 Task: Create a rule from the Routing list, Task moved to a section -> Set Priority in the project TransTech , set the section as Done clear the priority.
Action: Mouse moved to (59, 354)
Screenshot: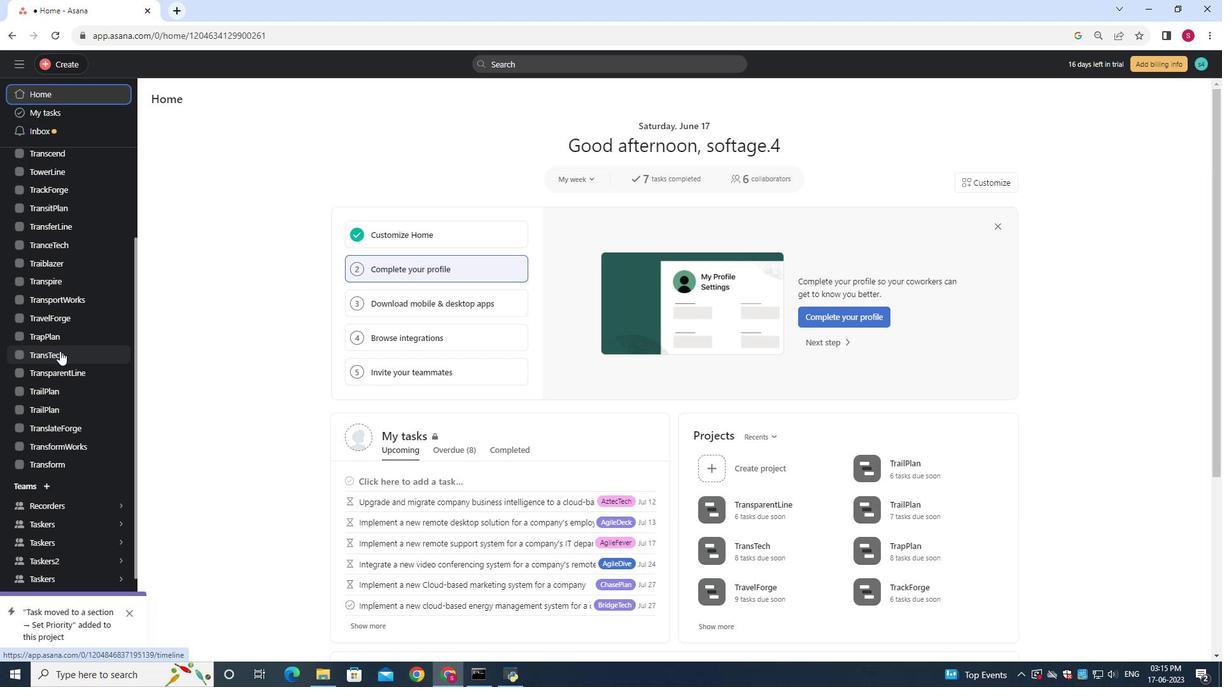 
Action: Mouse pressed left at (59, 354)
Screenshot: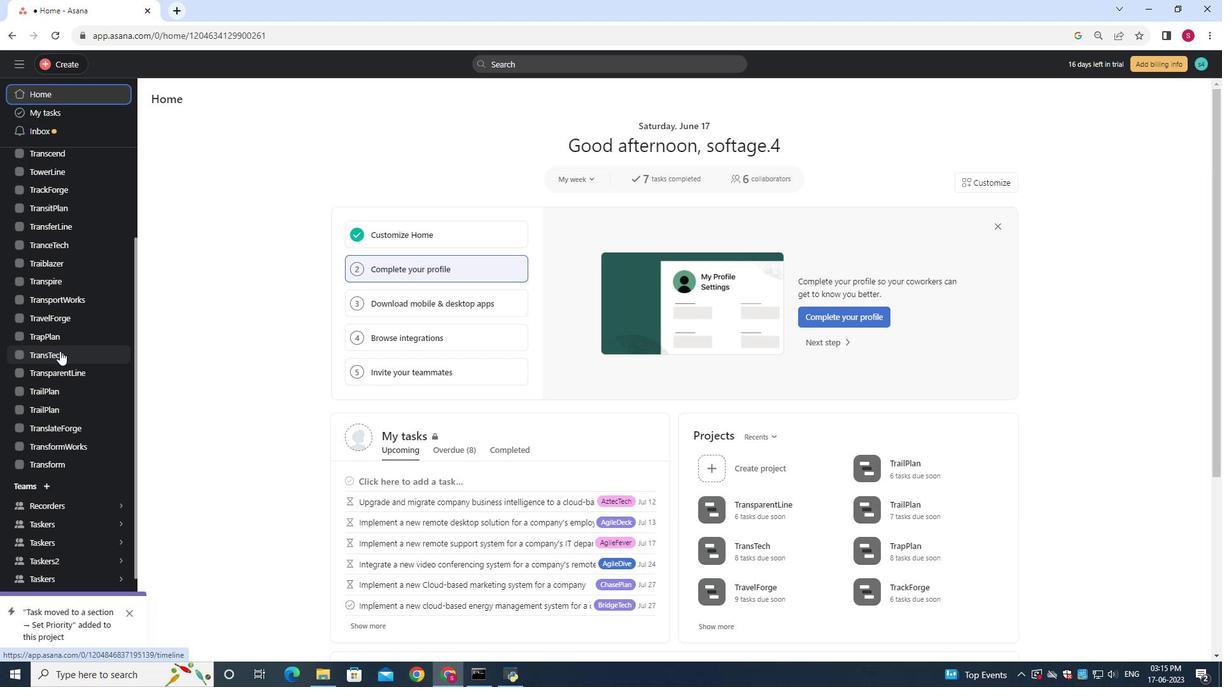 
Action: Mouse moved to (1184, 107)
Screenshot: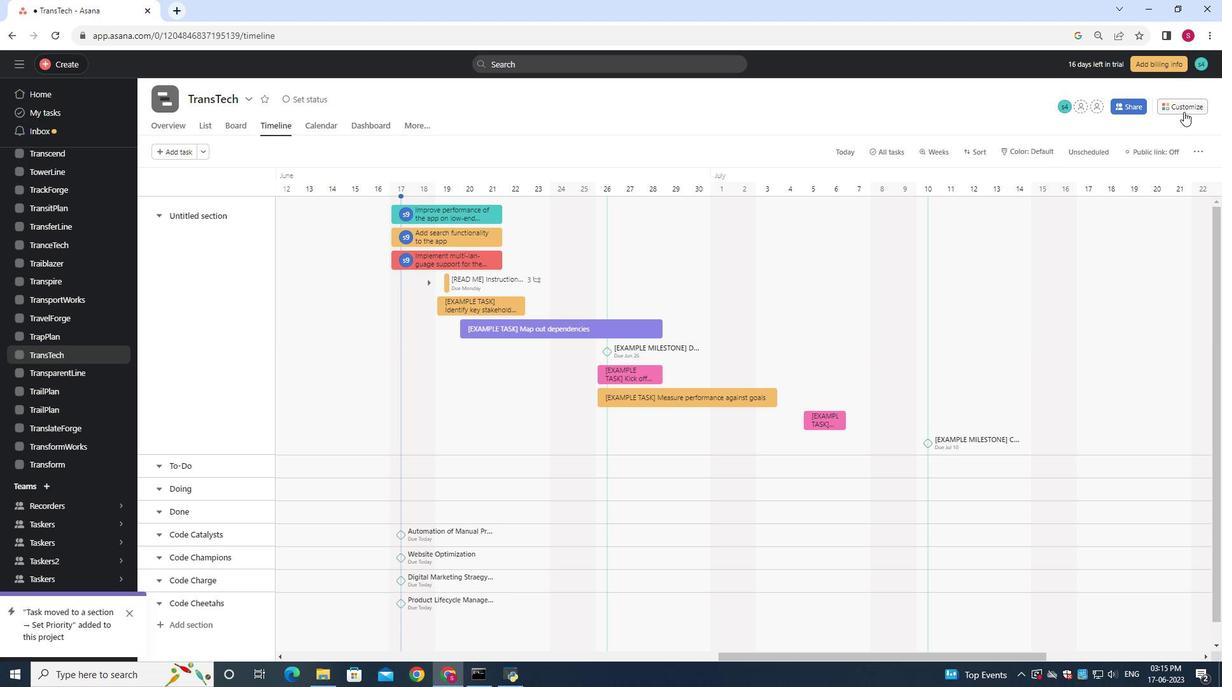 
Action: Mouse pressed left at (1184, 107)
Screenshot: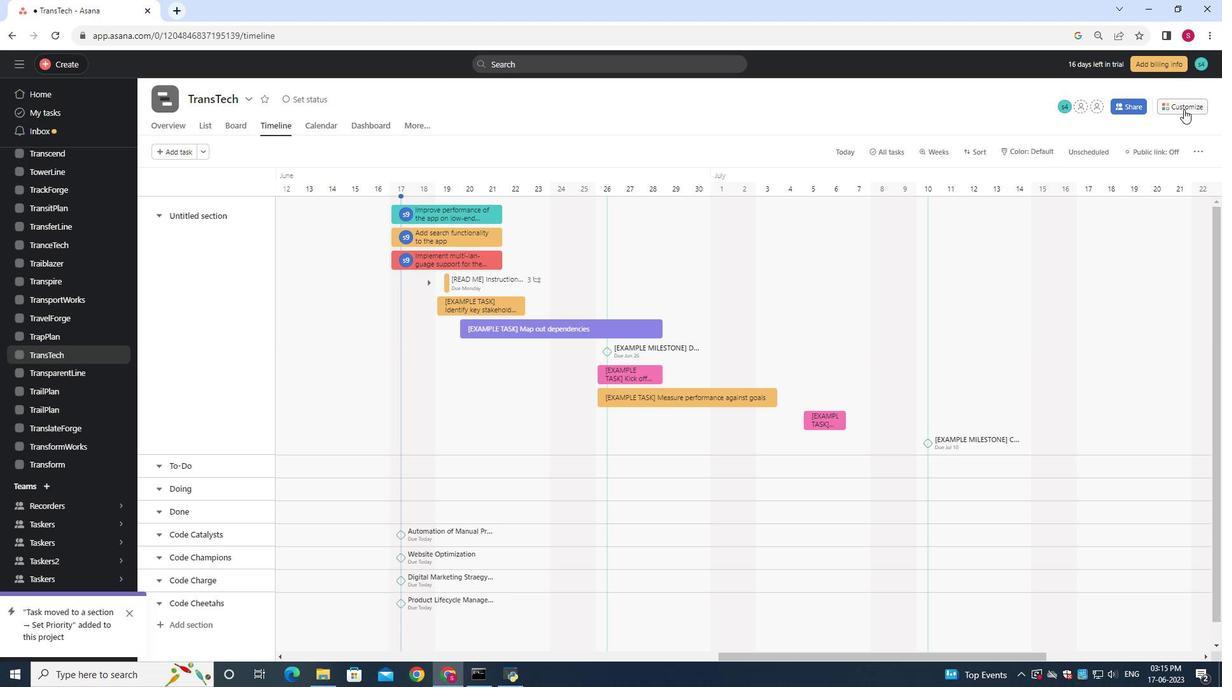 
Action: Mouse moved to (970, 294)
Screenshot: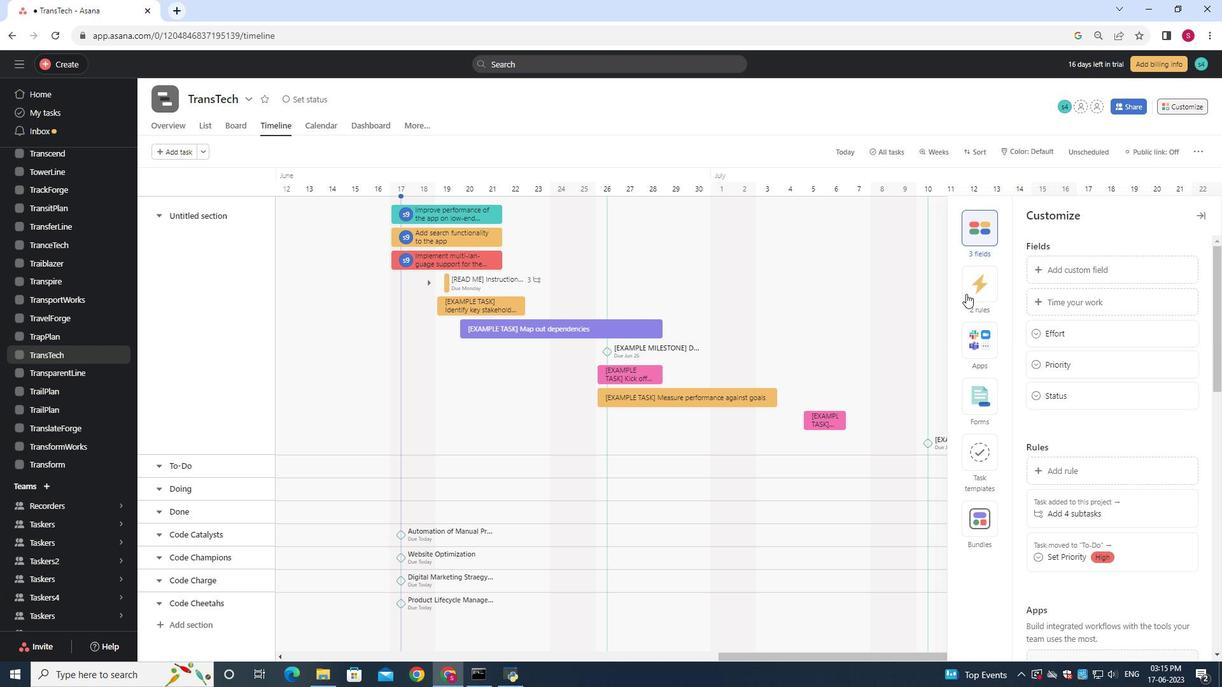
Action: Mouse pressed left at (970, 294)
Screenshot: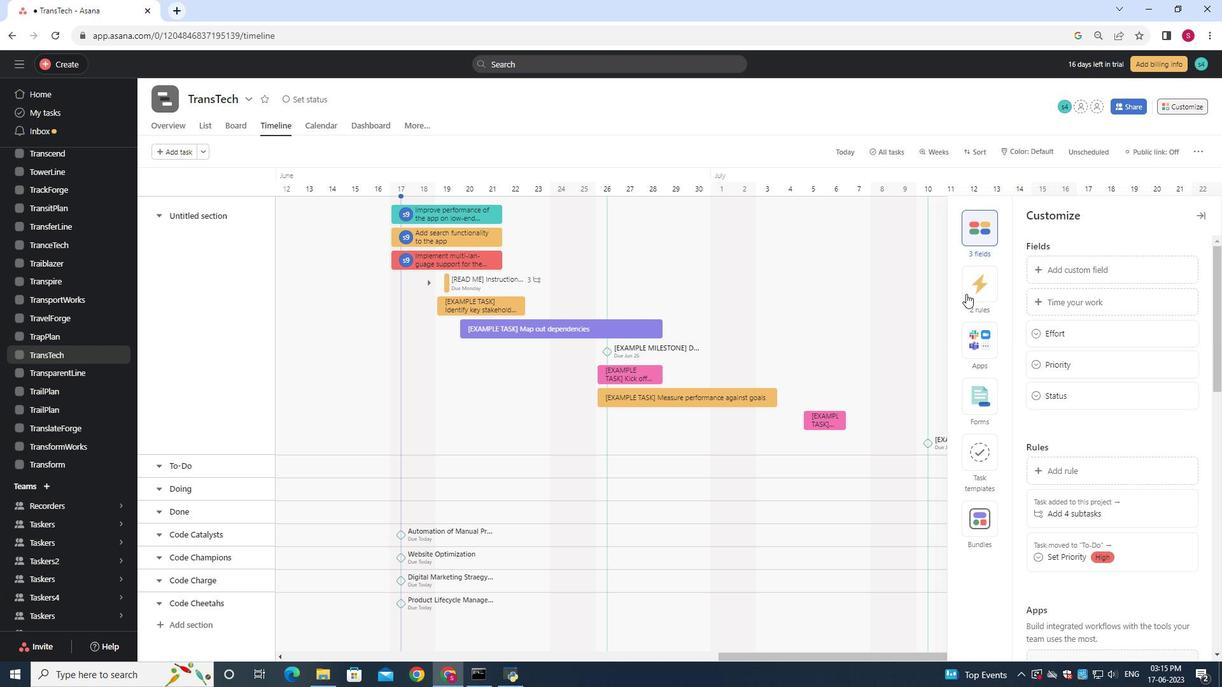 
Action: Mouse moved to (1076, 271)
Screenshot: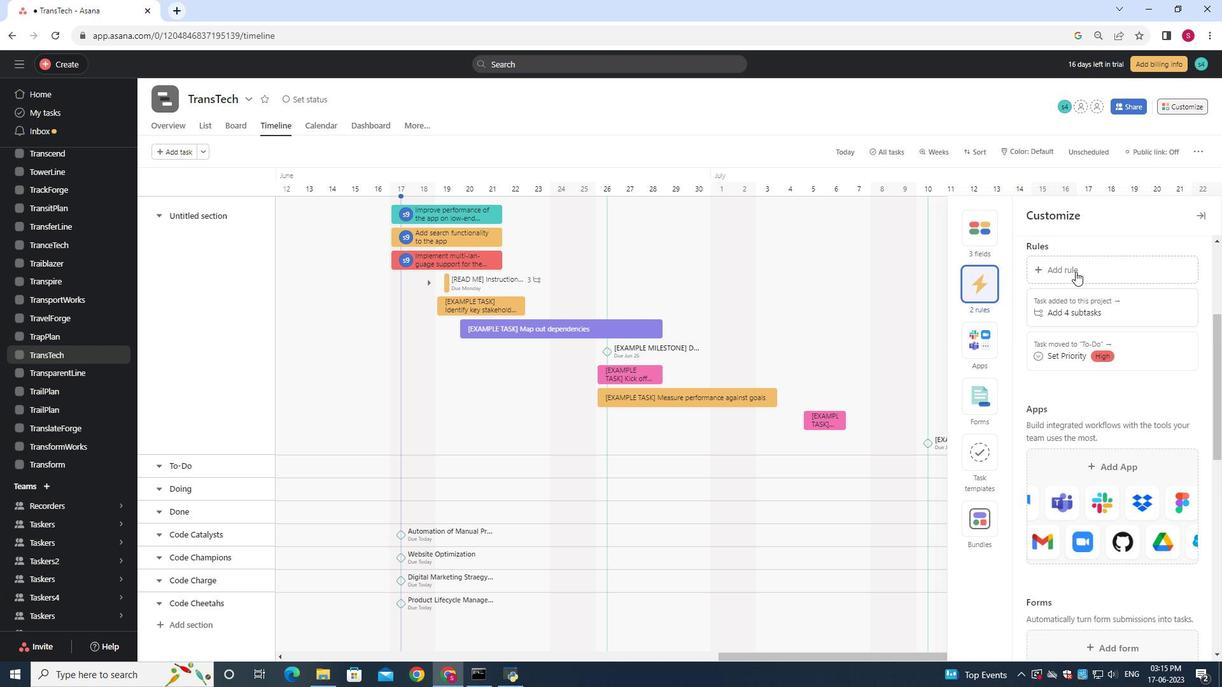 
Action: Mouse pressed left at (1076, 271)
Screenshot: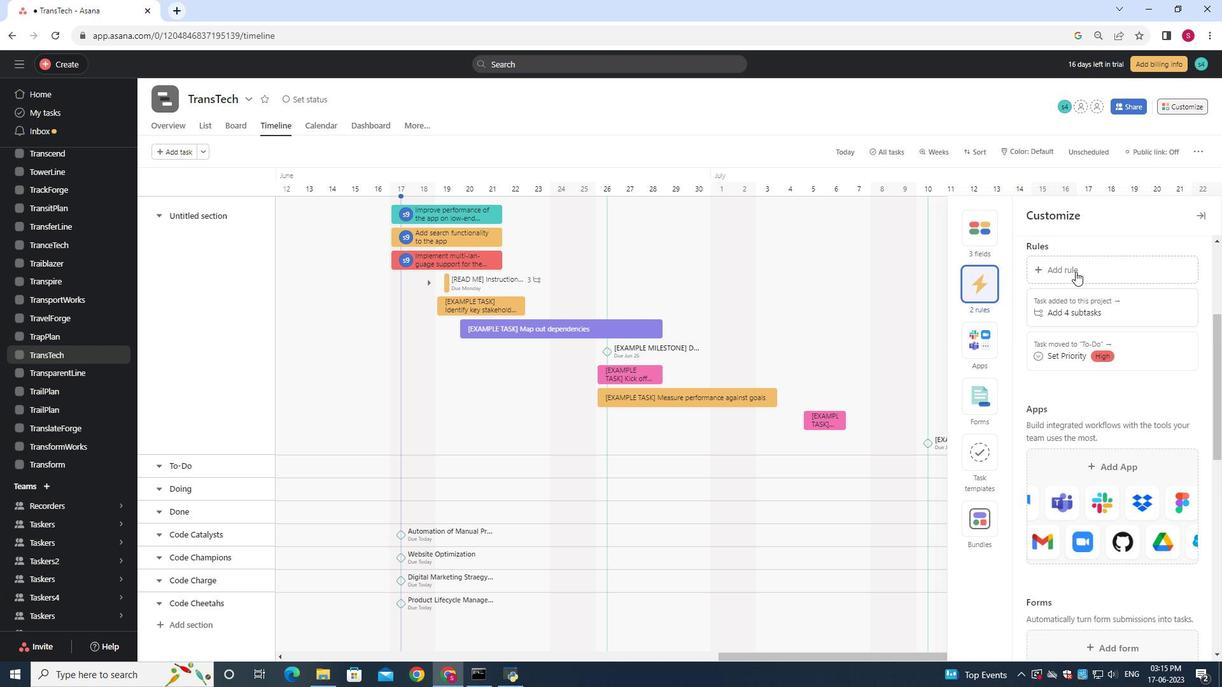 
Action: Mouse moved to (308, 163)
Screenshot: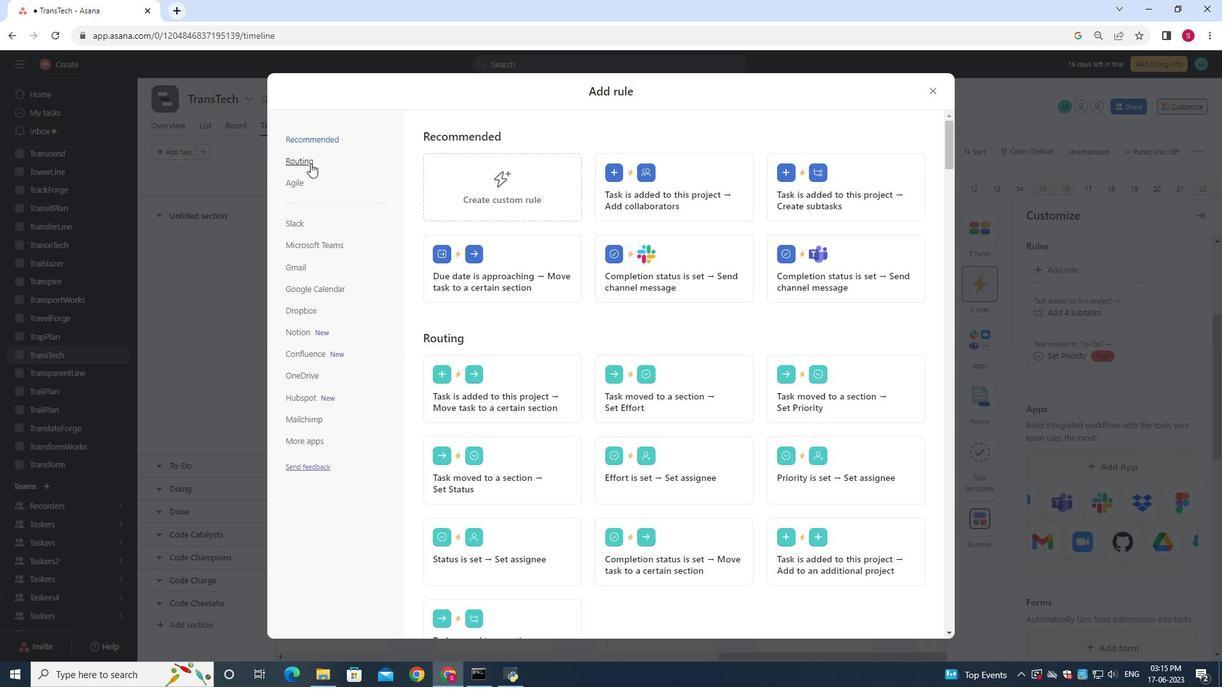 
Action: Mouse pressed left at (308, 163)
Screenshot: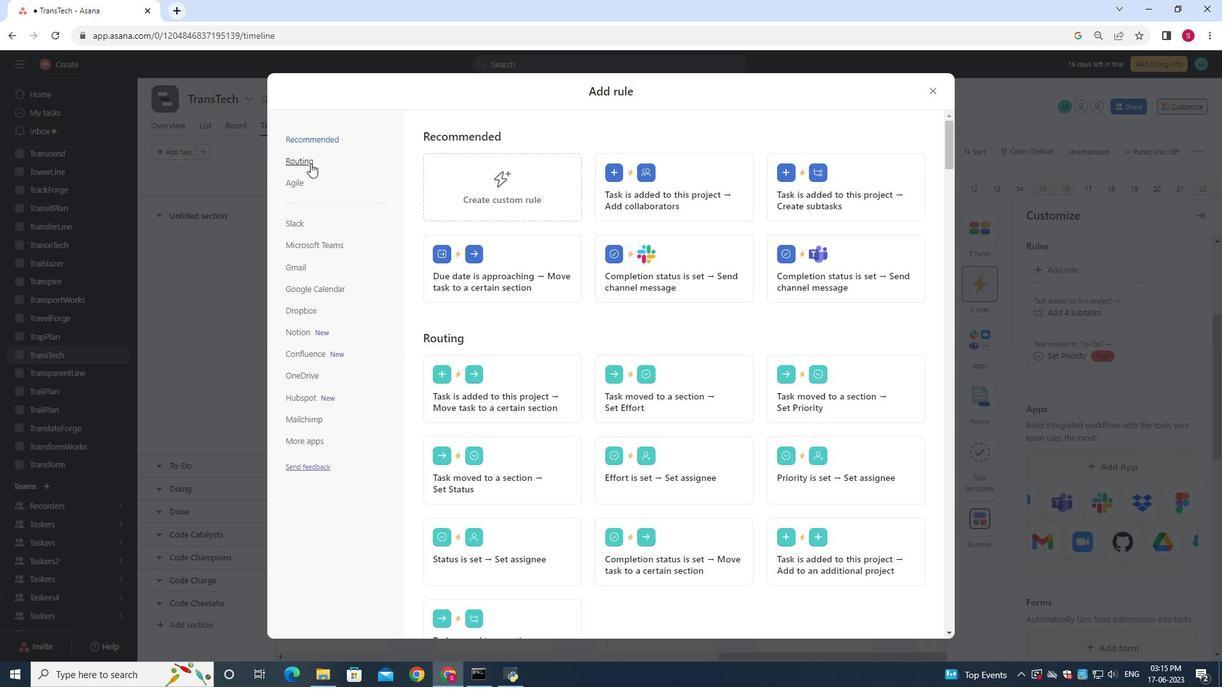
Action: Mouse moved to (883, 187)
Screenshot: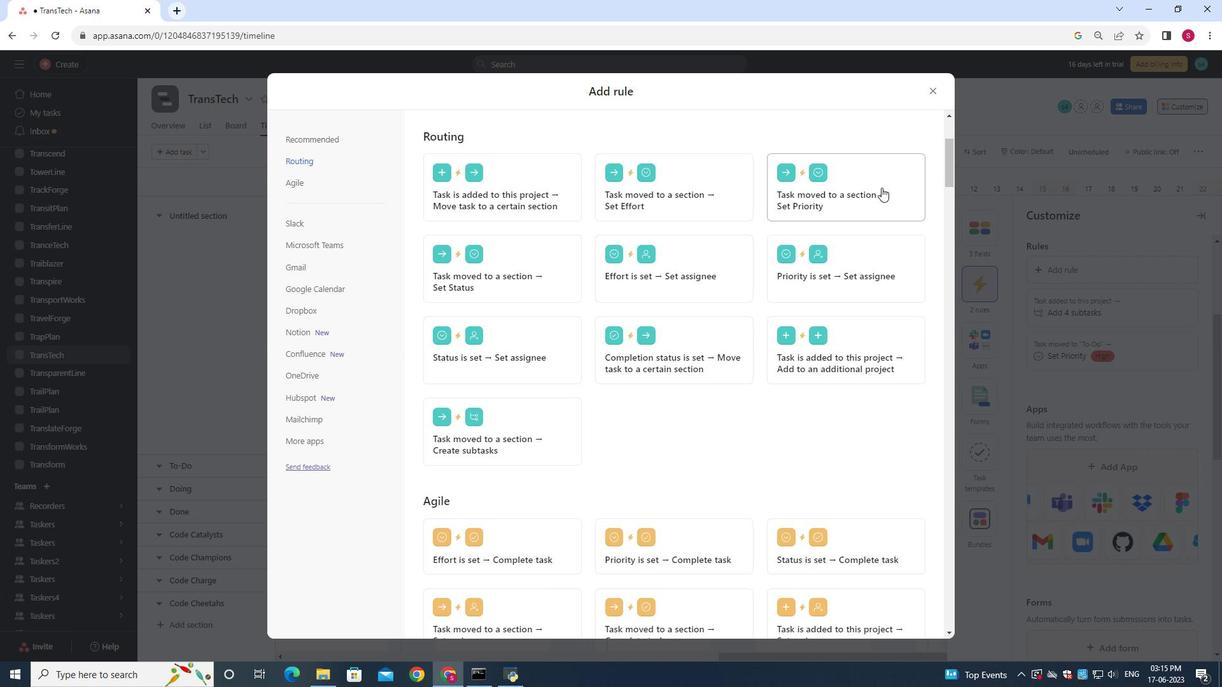 
Action: Mouse pressed left at (883, 187)
Screenshot: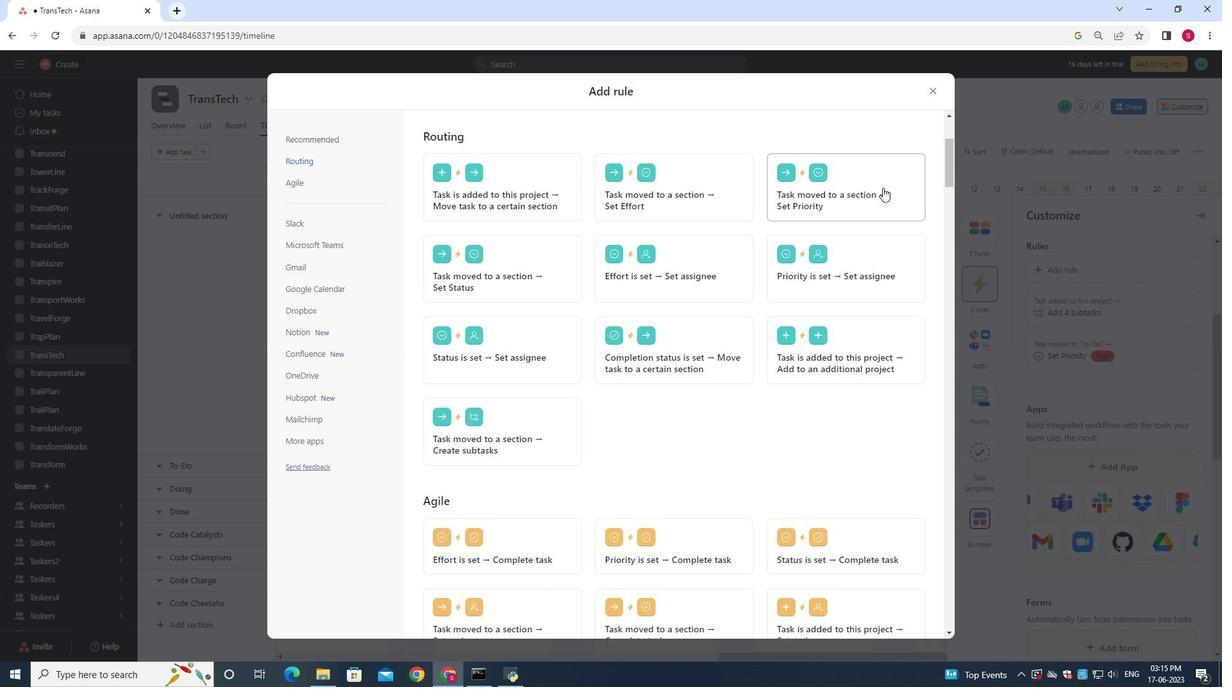 
Action: Mouse moved to (483, 350)
Screenshot: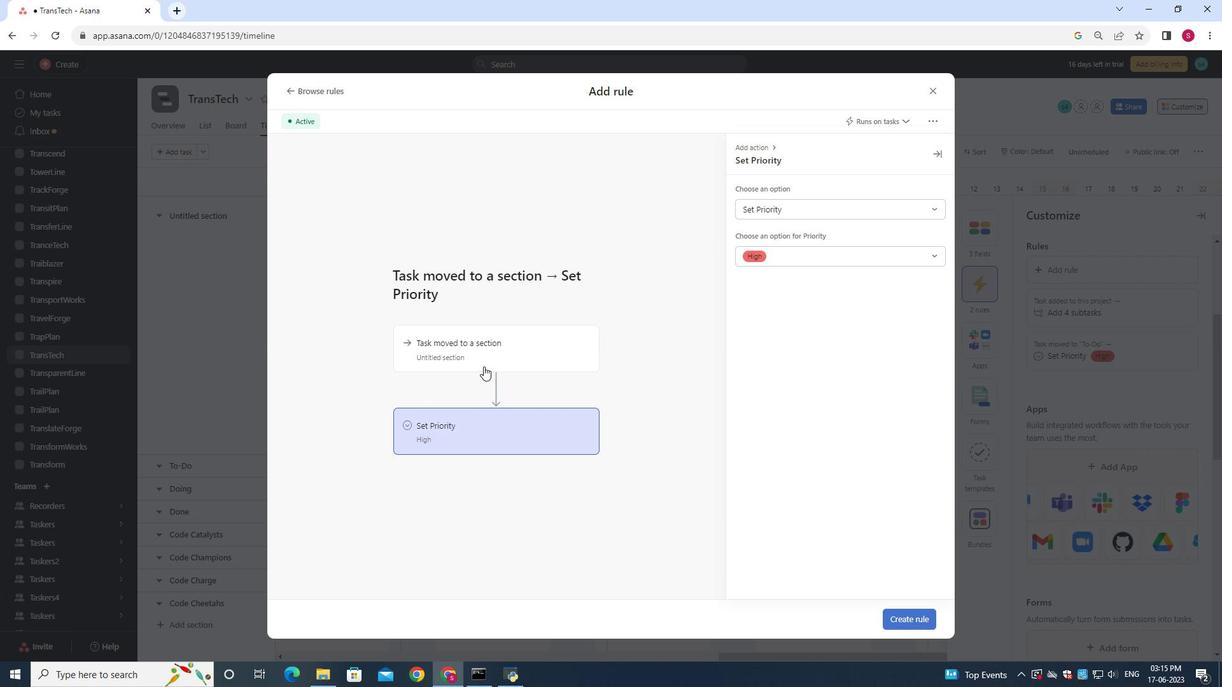 
Action: Mouse pressed left at (483, 350)
Screenshot: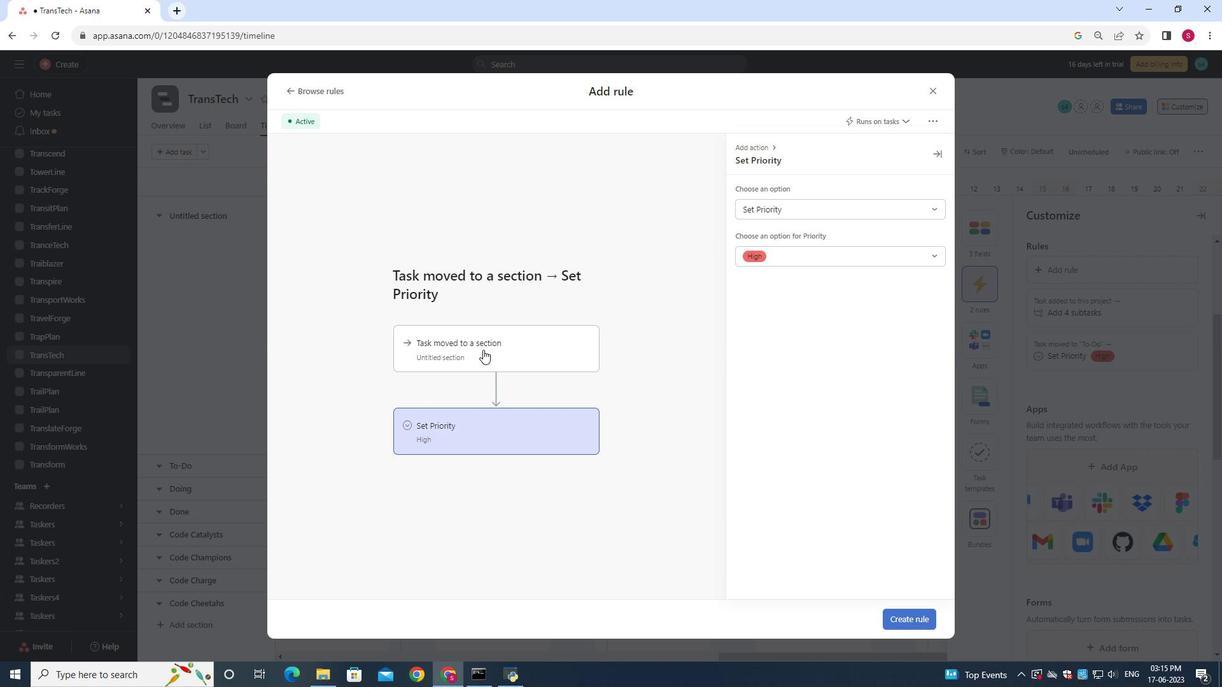 
Action: Mouse moved to (769, 215)
Screenshot: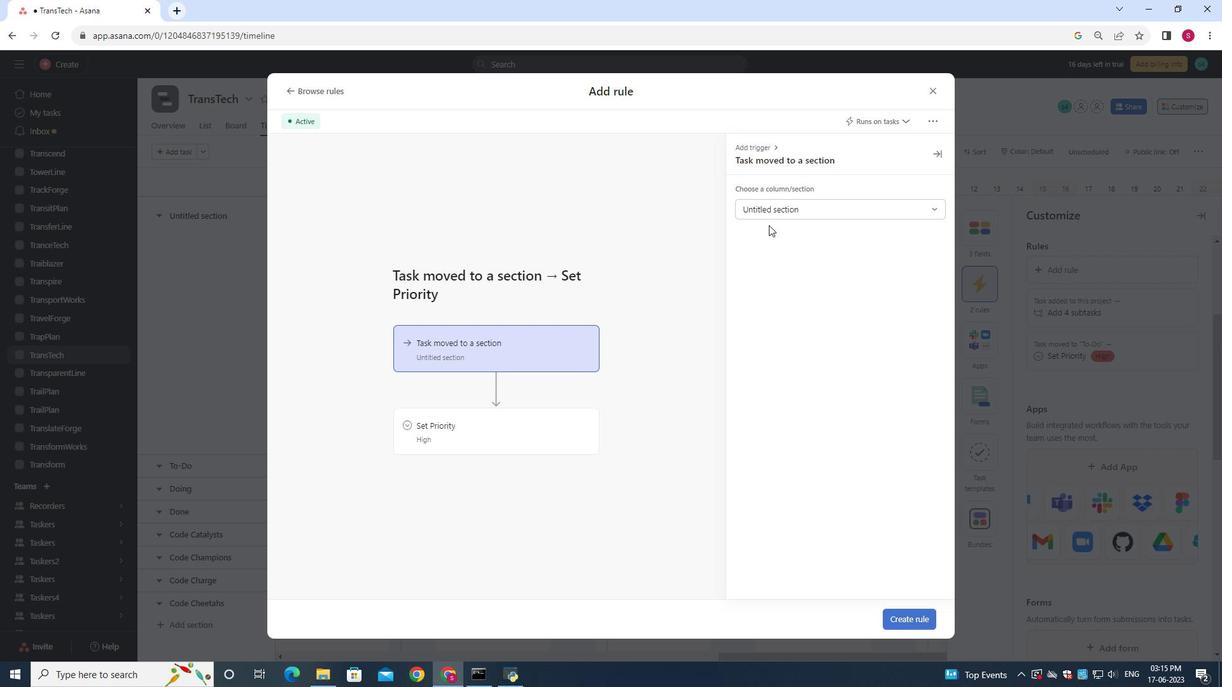 
Action: Mouse pressed left at (769, 215)
Screenshot: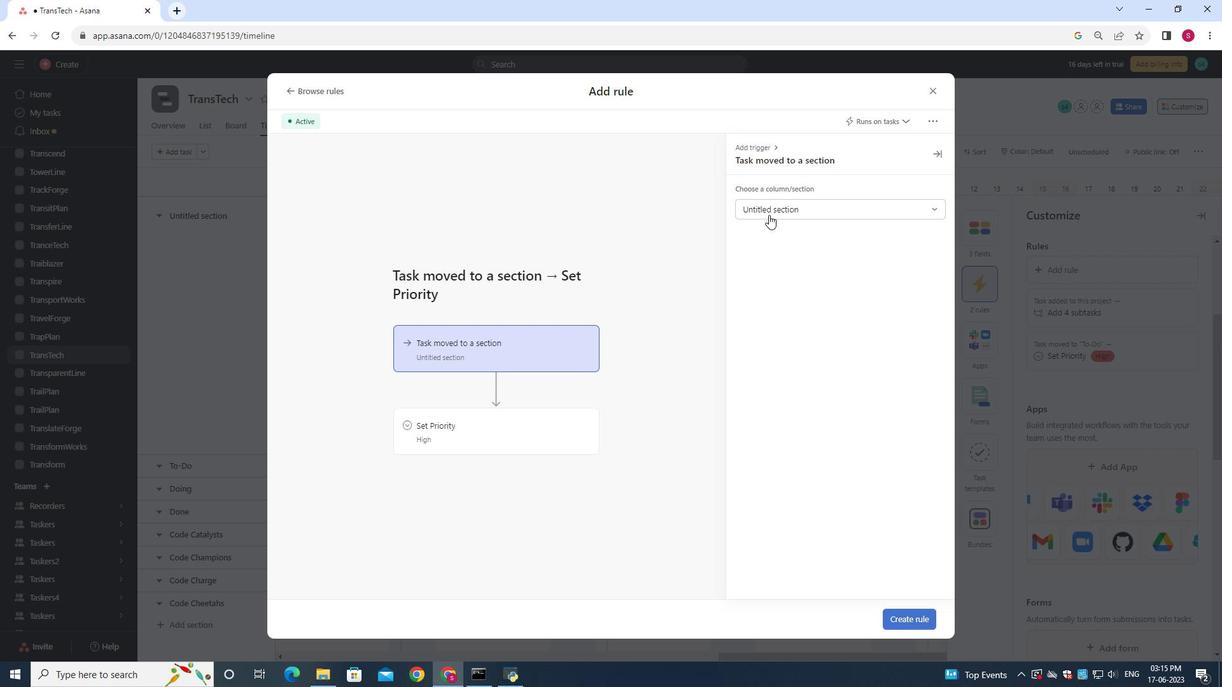 
Action: Mouse moved to (765, 295)
Screenshot: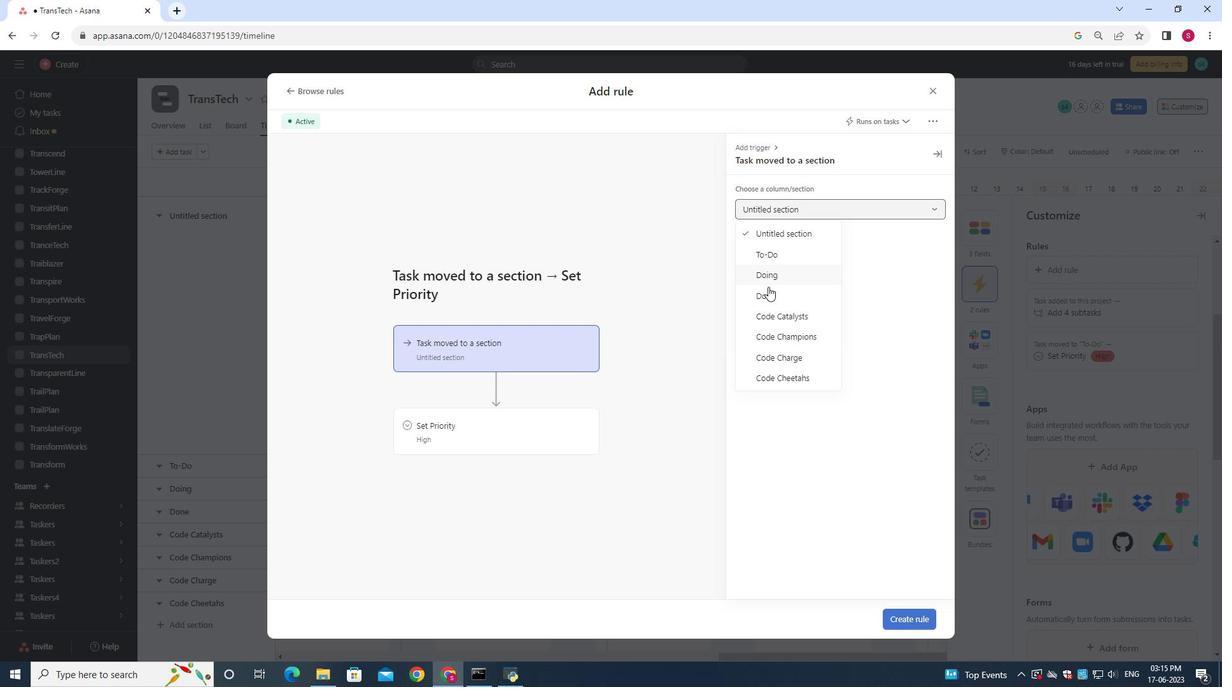 
Action: Mouse pressed left at (765, 295)
Screenshot: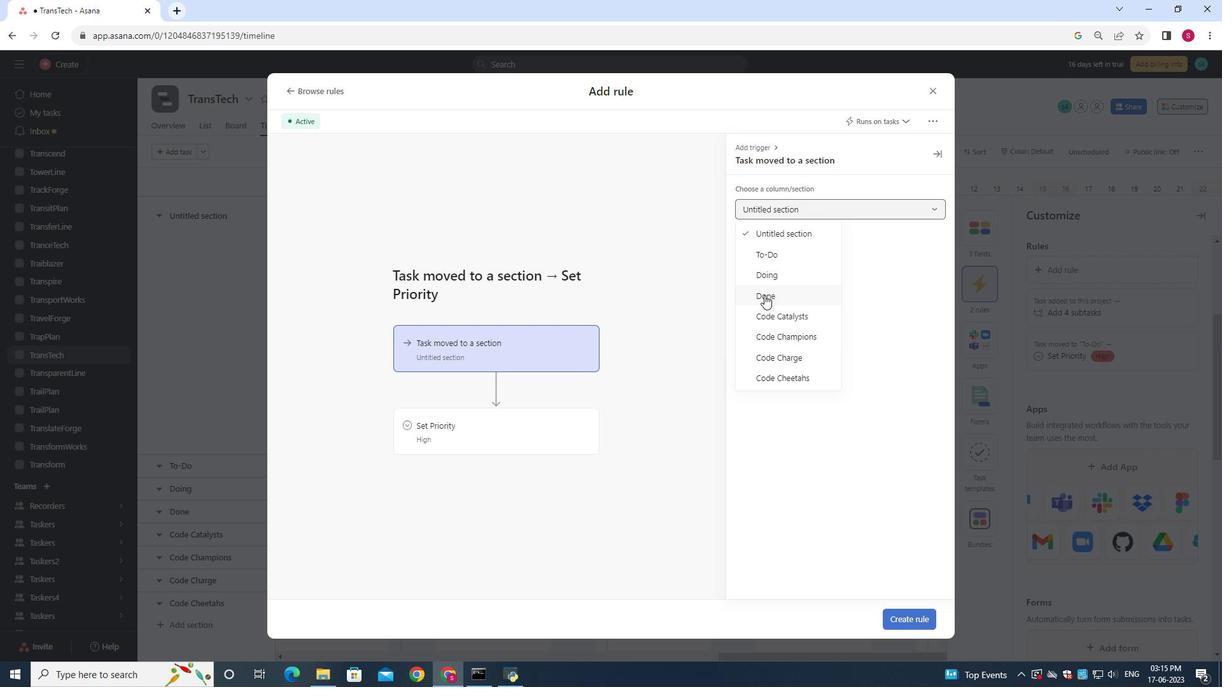 
Action: Mouse moved to (475, 431)
Screenshot: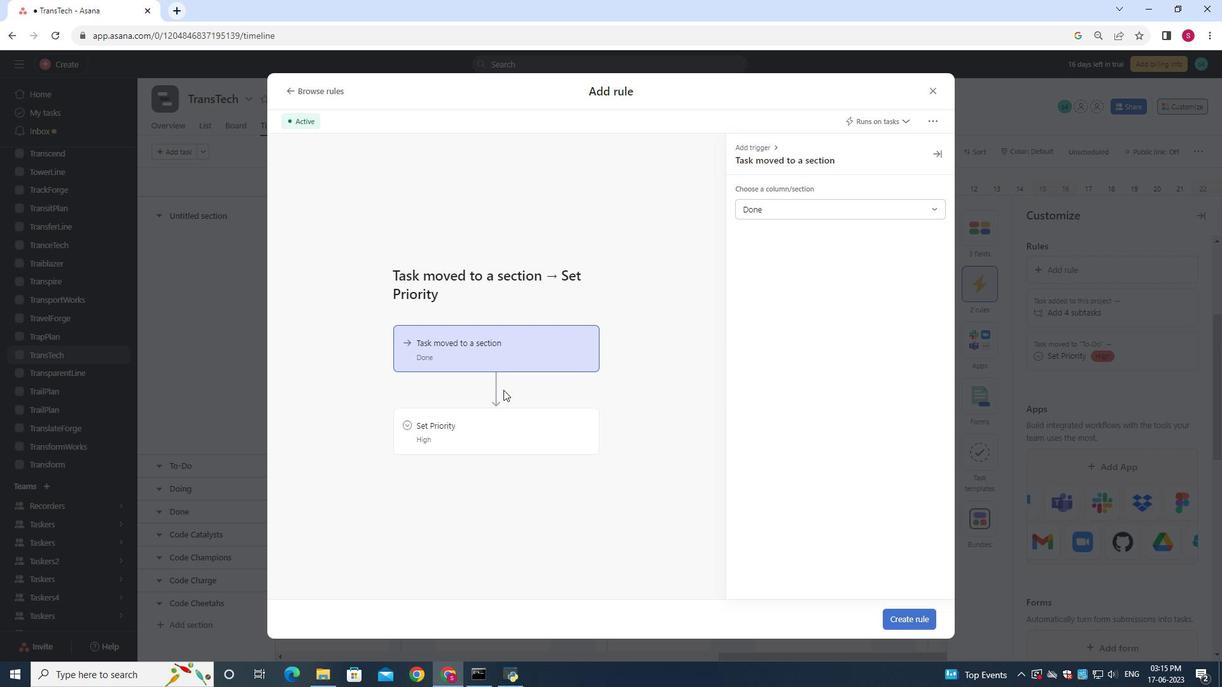 
Action: Mouse pressed left at (475, 431)
Screenshot: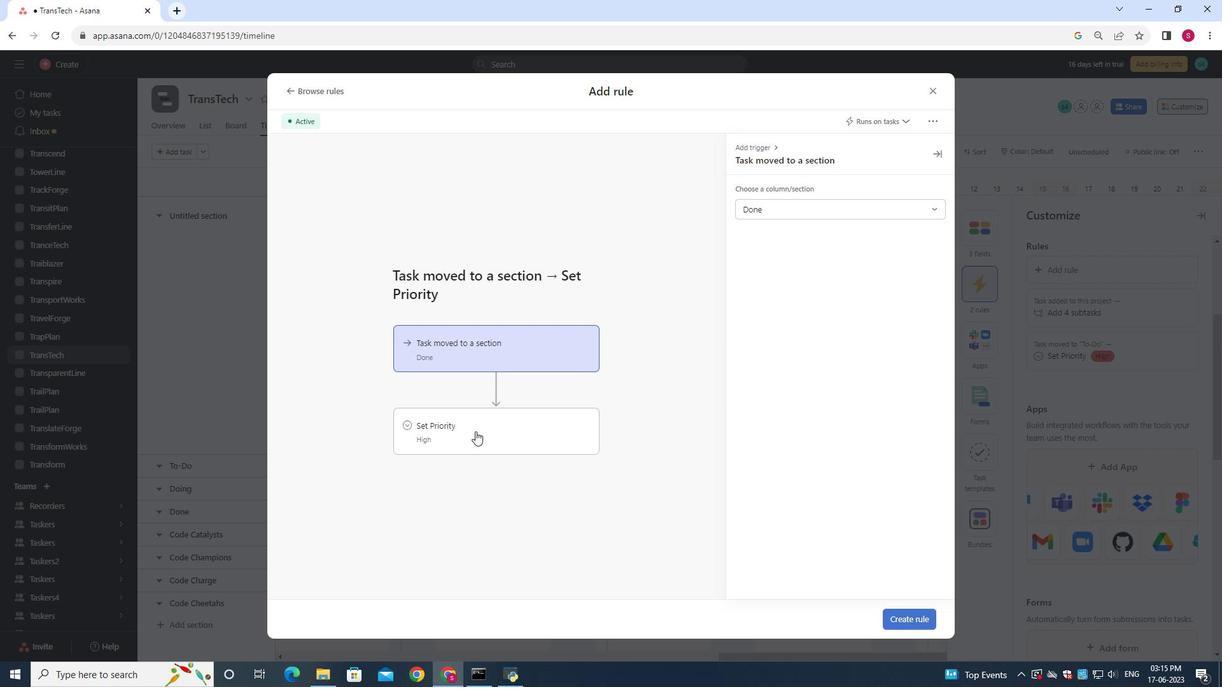 
Action: Mouse moved to (750, 213)
Screenshot: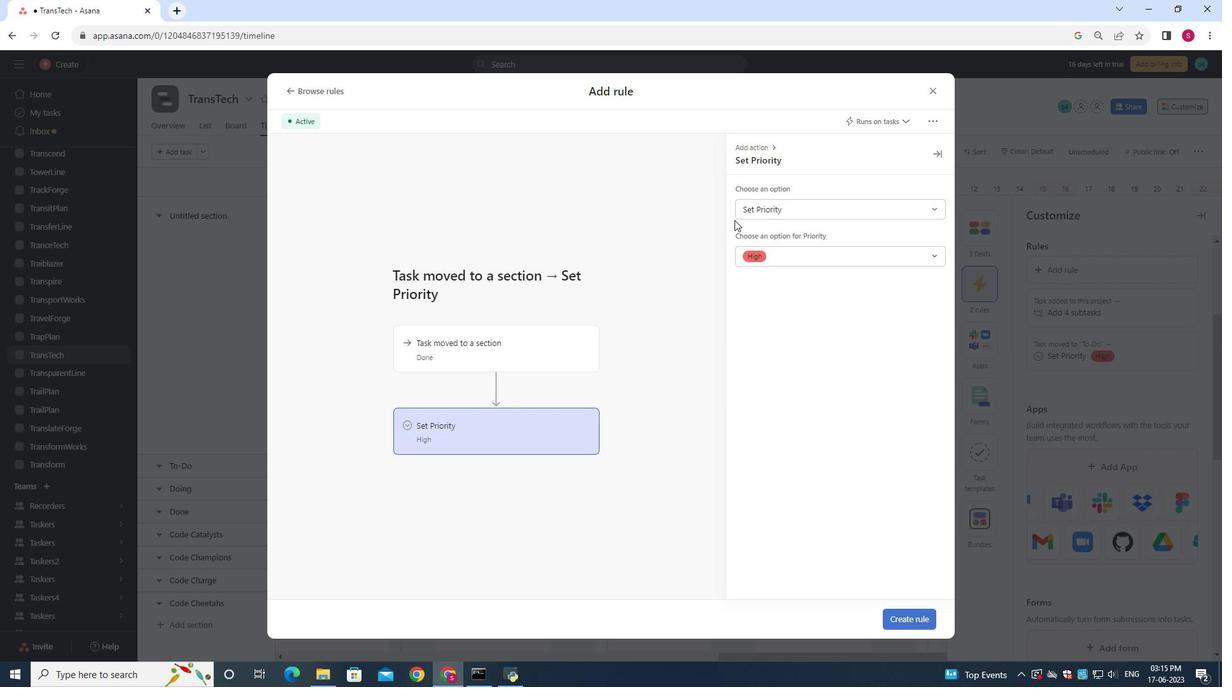 
Action: Mouse pressed left at (750, 213)
Screenshot: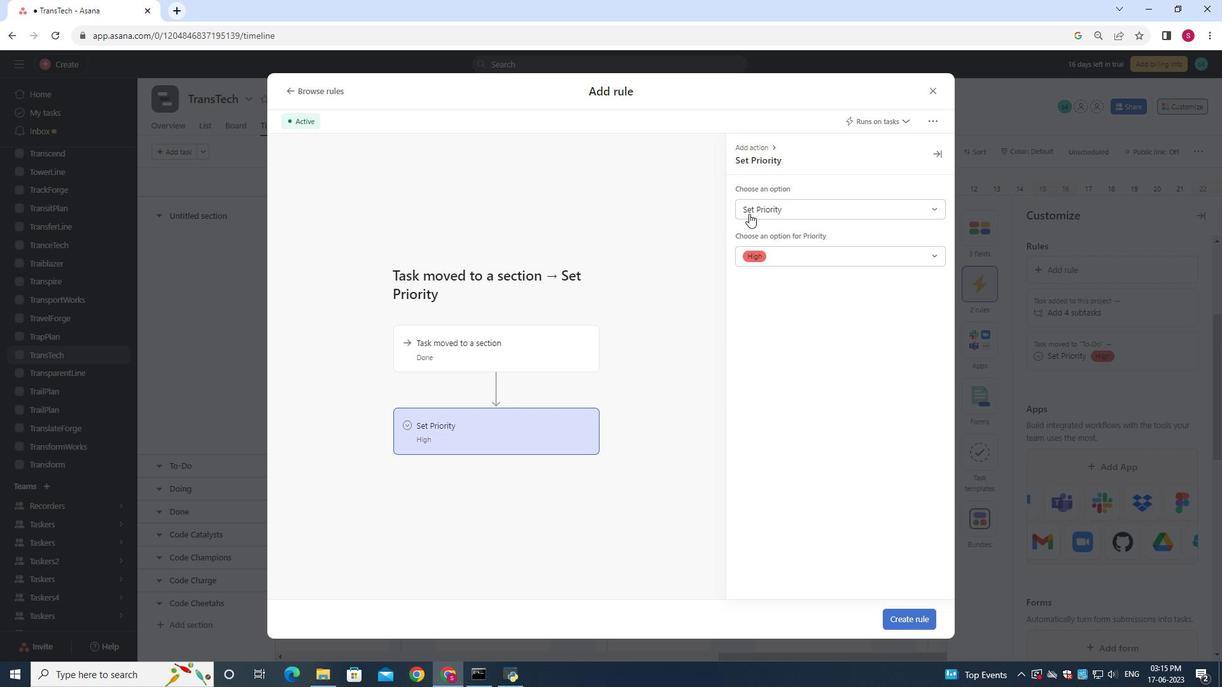 
Action: Mouse moved to (773, 259)
Screenshot: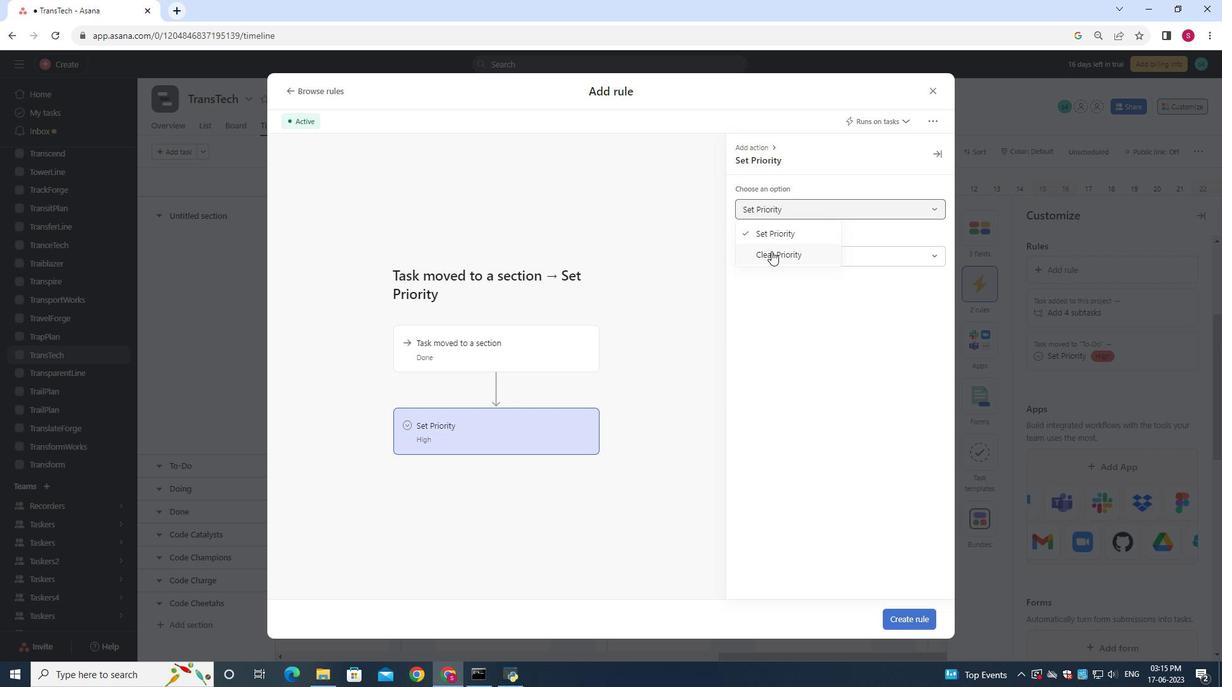 
Action: Mouse pressed left at (773, 259)
Screenshot: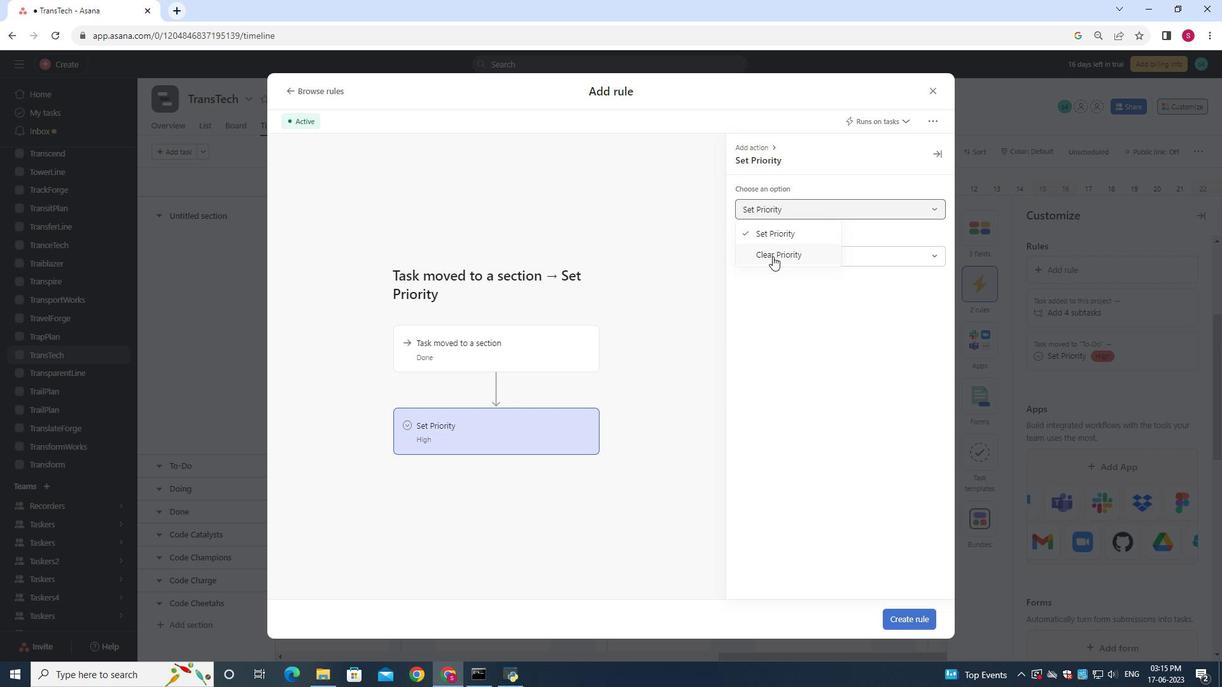 
Action: Mouse moved to (895, 622)
Screenshot: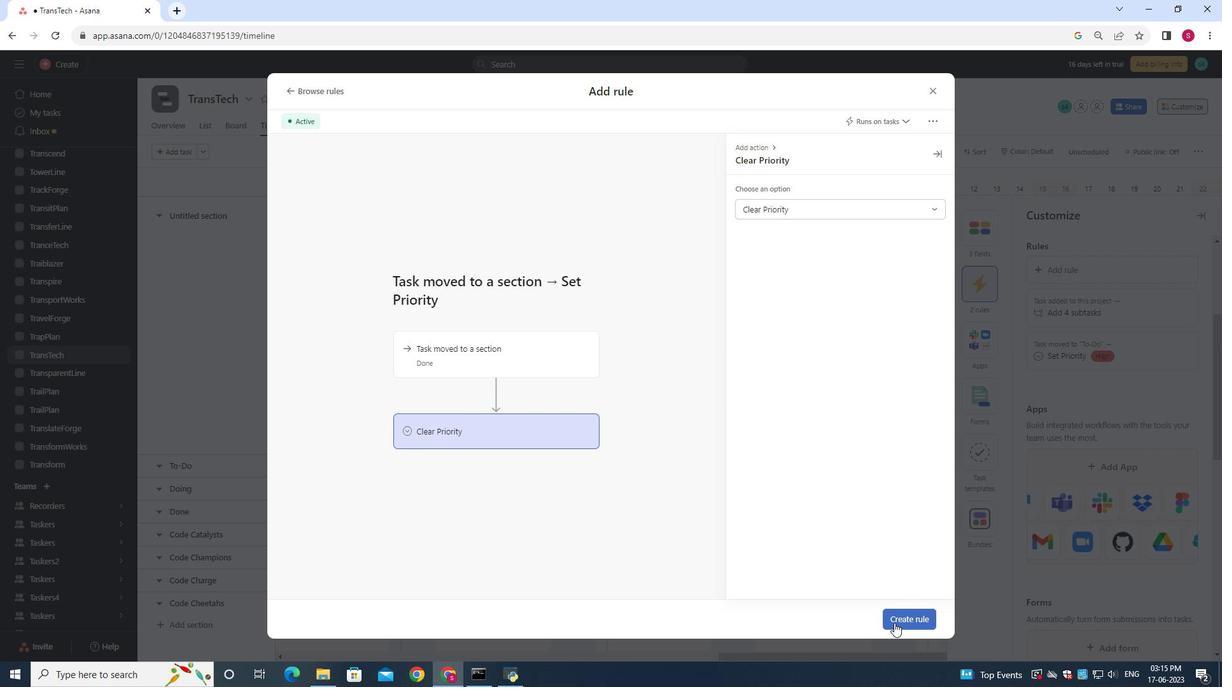 
Action: Mouse pressed left at (895, 622)
Screenshot: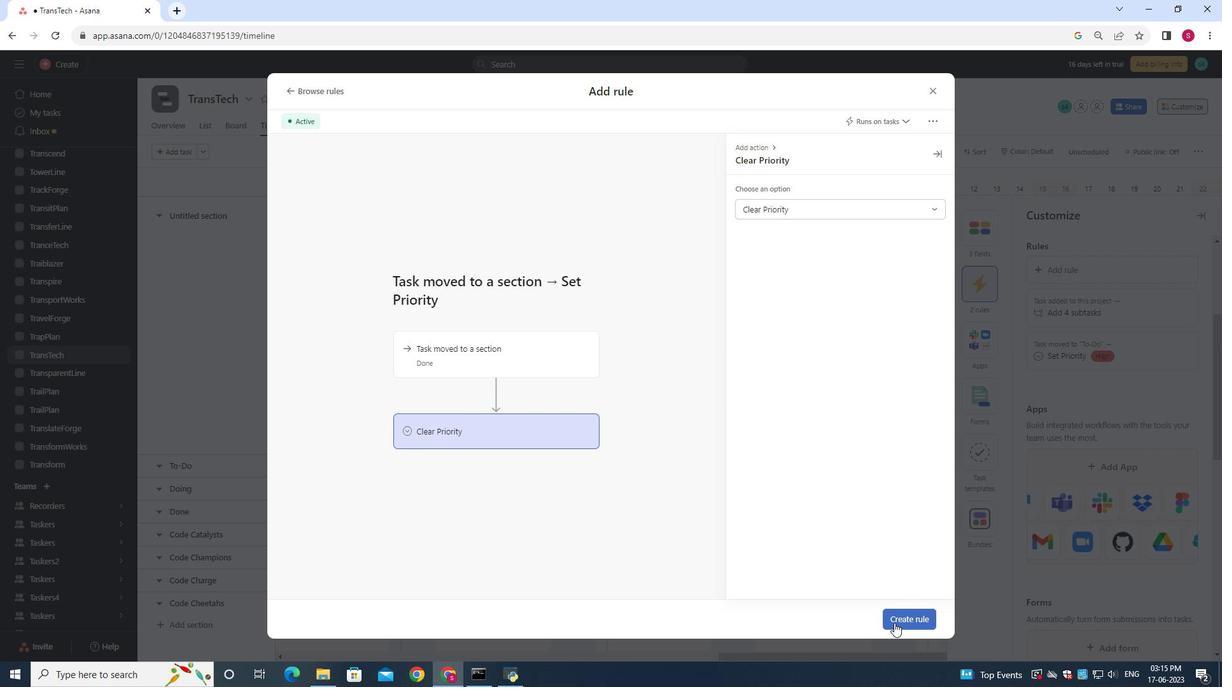 
Action: Mouse moved to (845, 473)
Screenshot: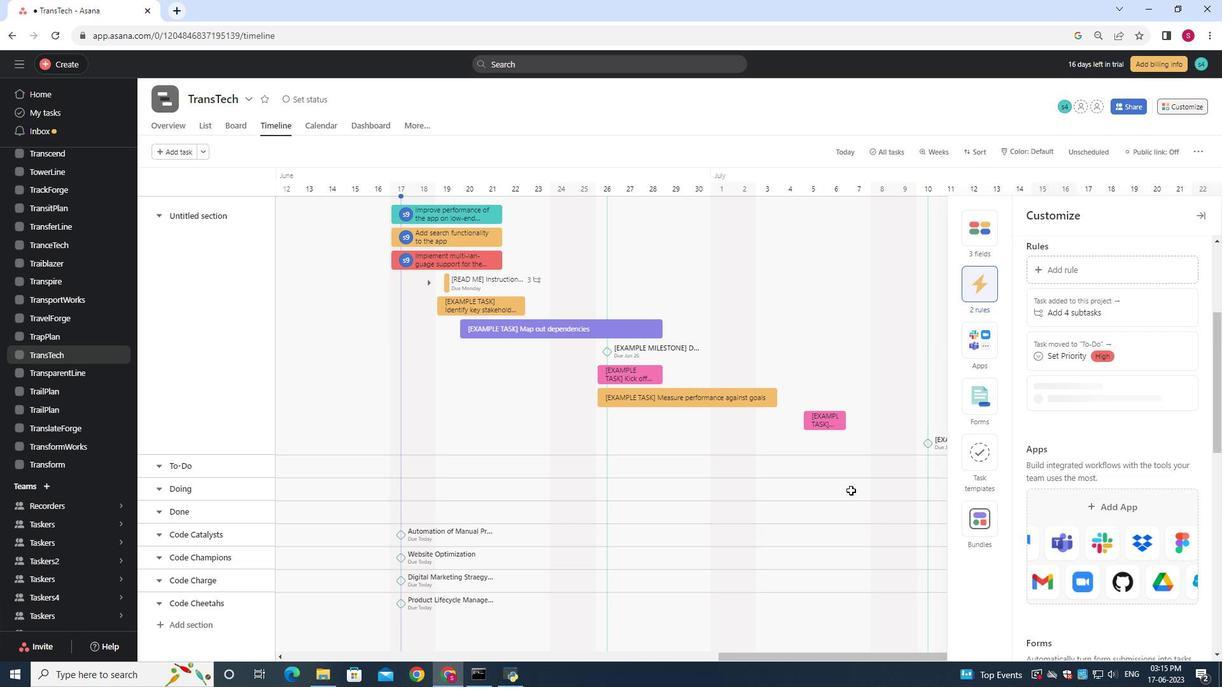 
